 Task: Copy the link of Treehouse in Port Angeles, Washington, United States to share the place.
Action: Mouse moved to (310, 172)
Screenshot: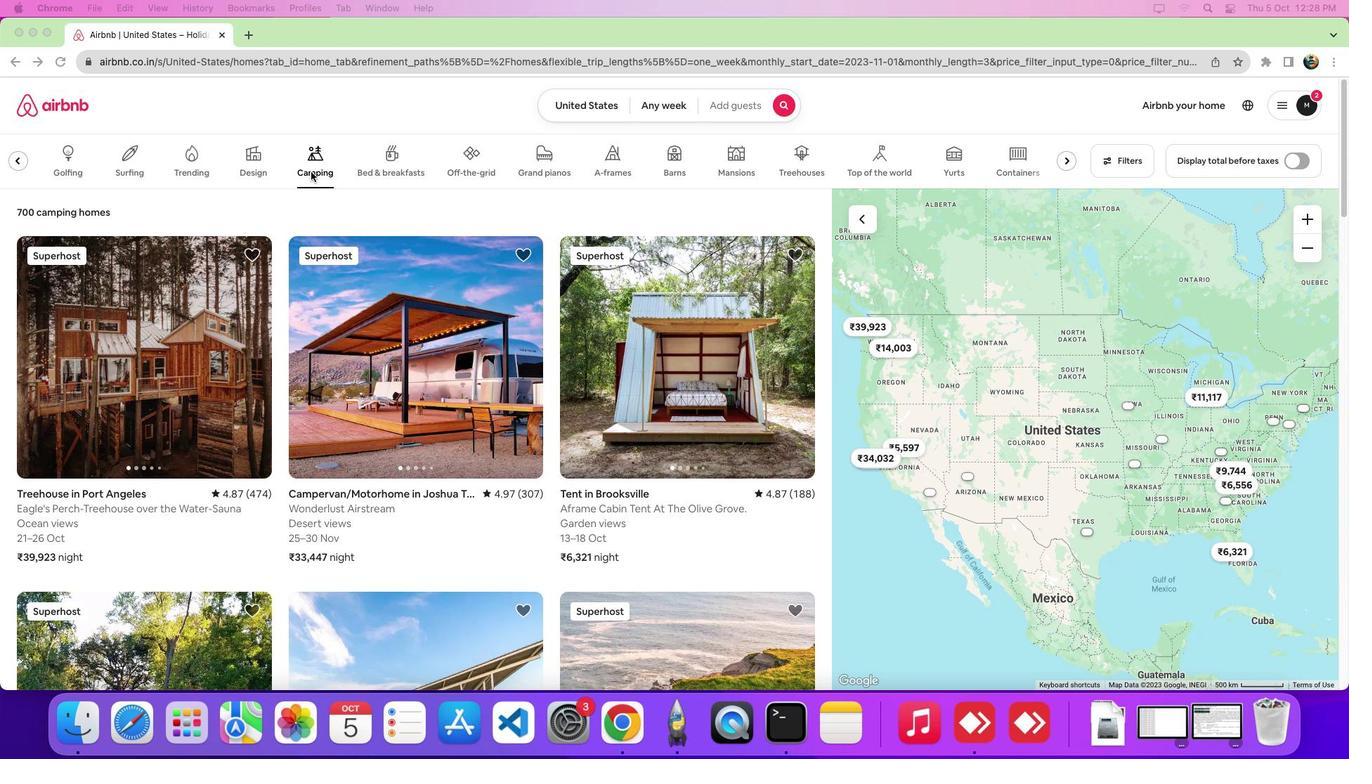 
Action: Mouse pressed left at (310, 172)
Screenshot: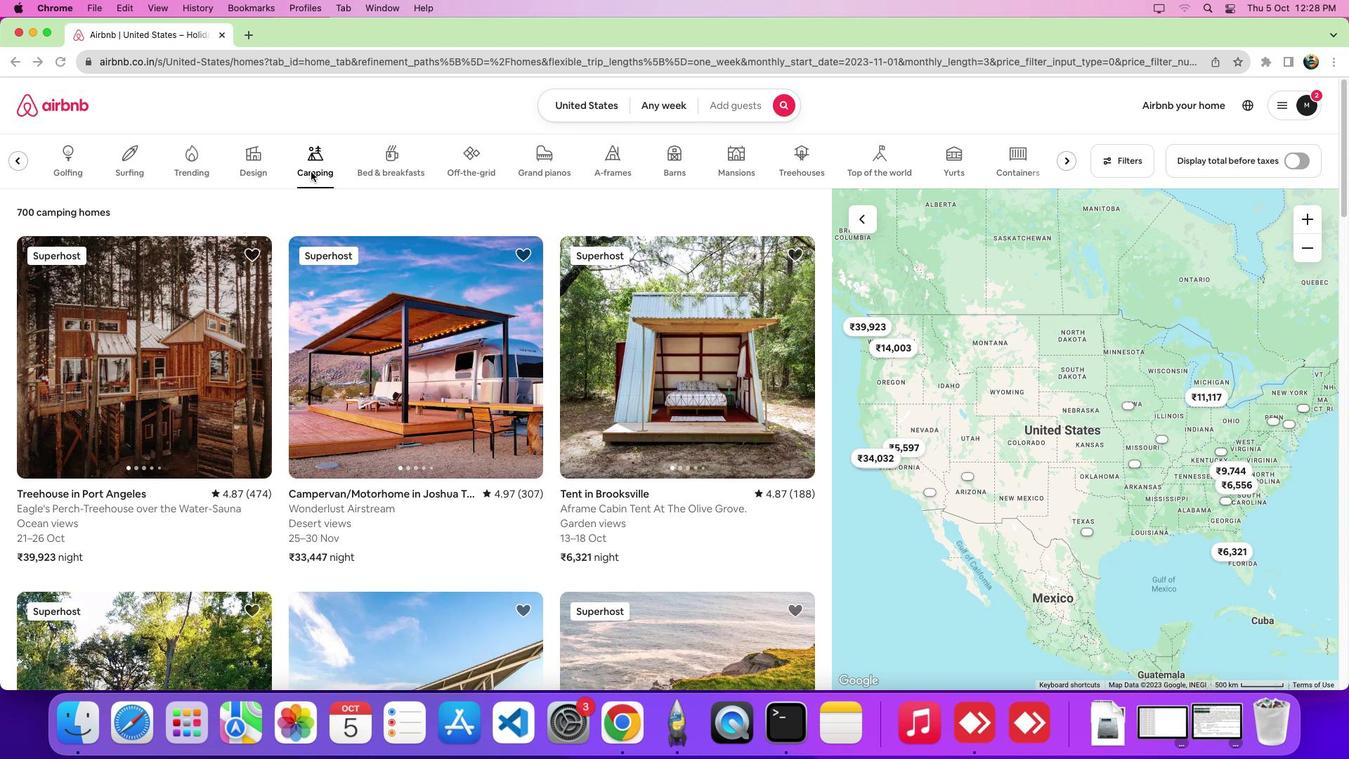 
Action: Mouse moved to (156, 404)
Screenshot: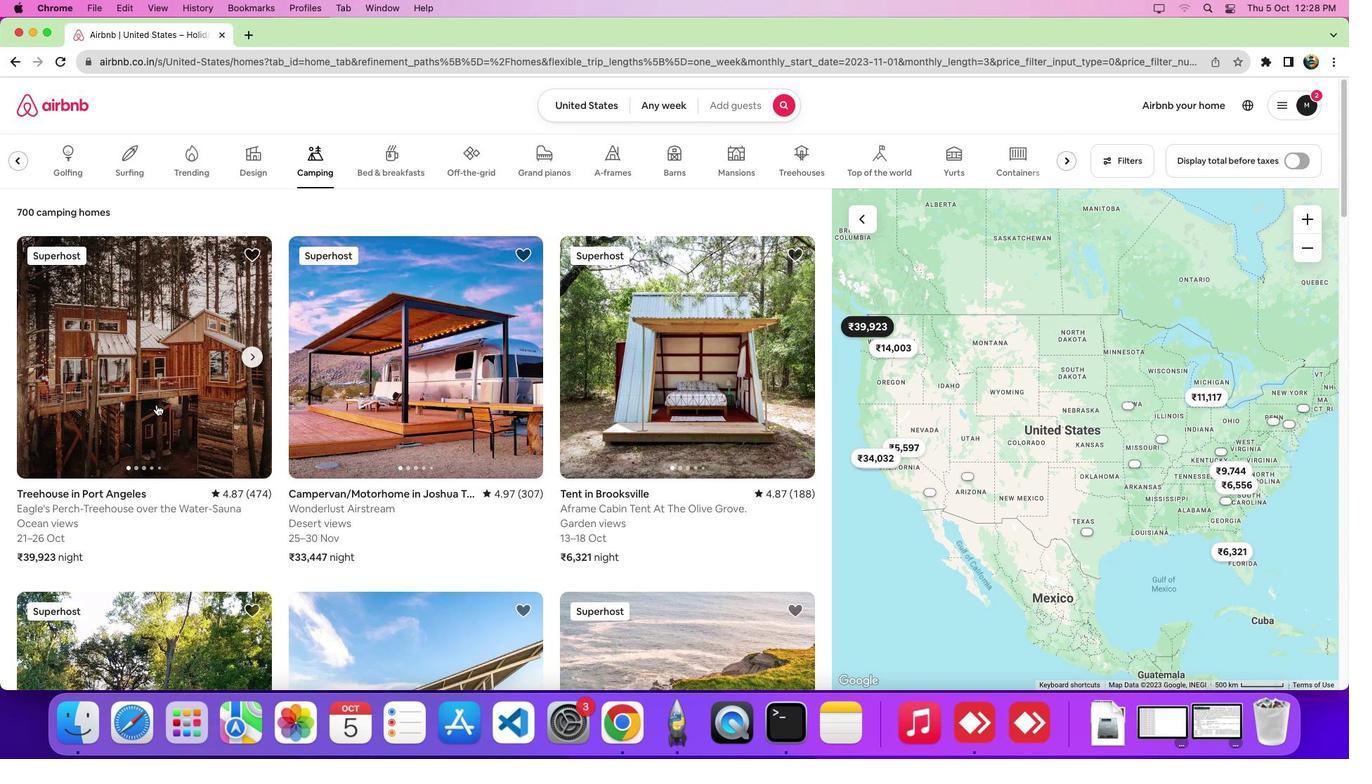 
Action: Mouse pressed left at (156, 404)
Screenshot: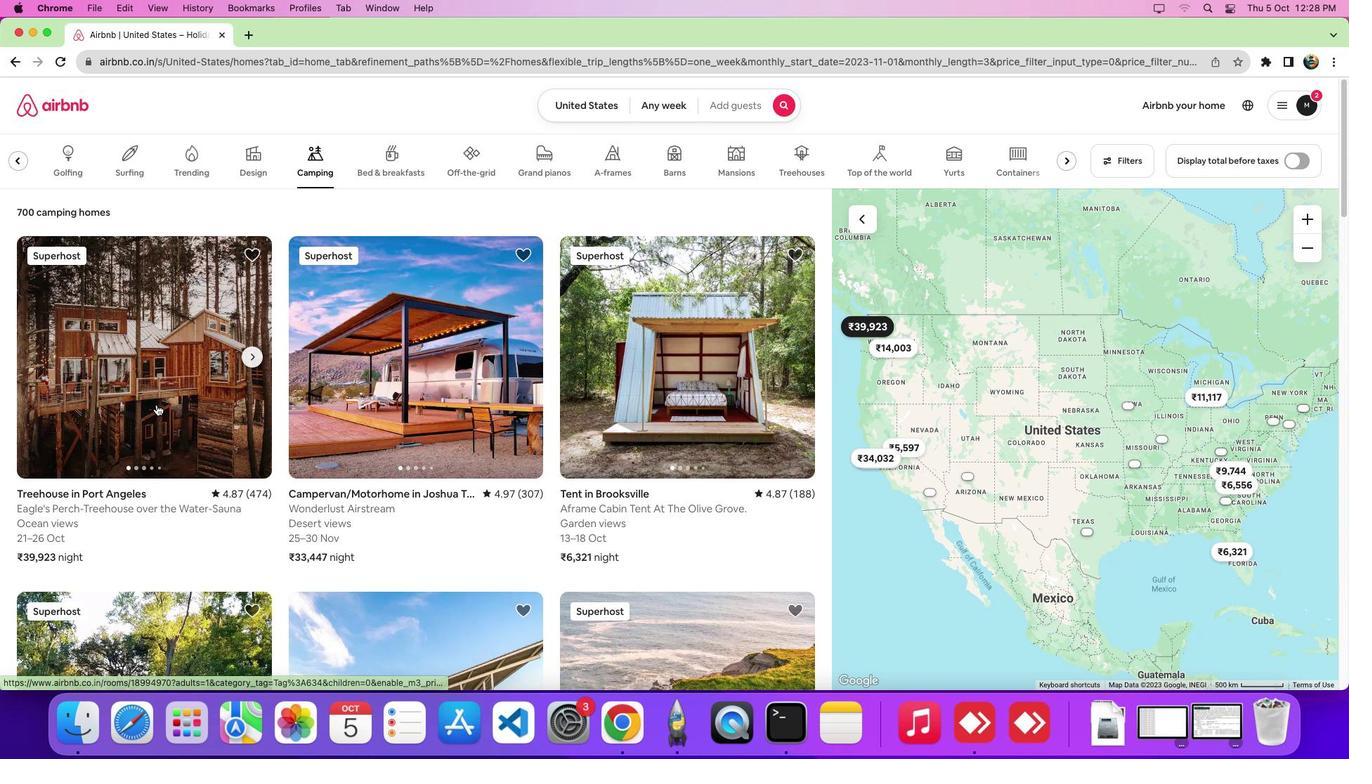 
Action: Mouse moved to (999, 164)
Screenshot: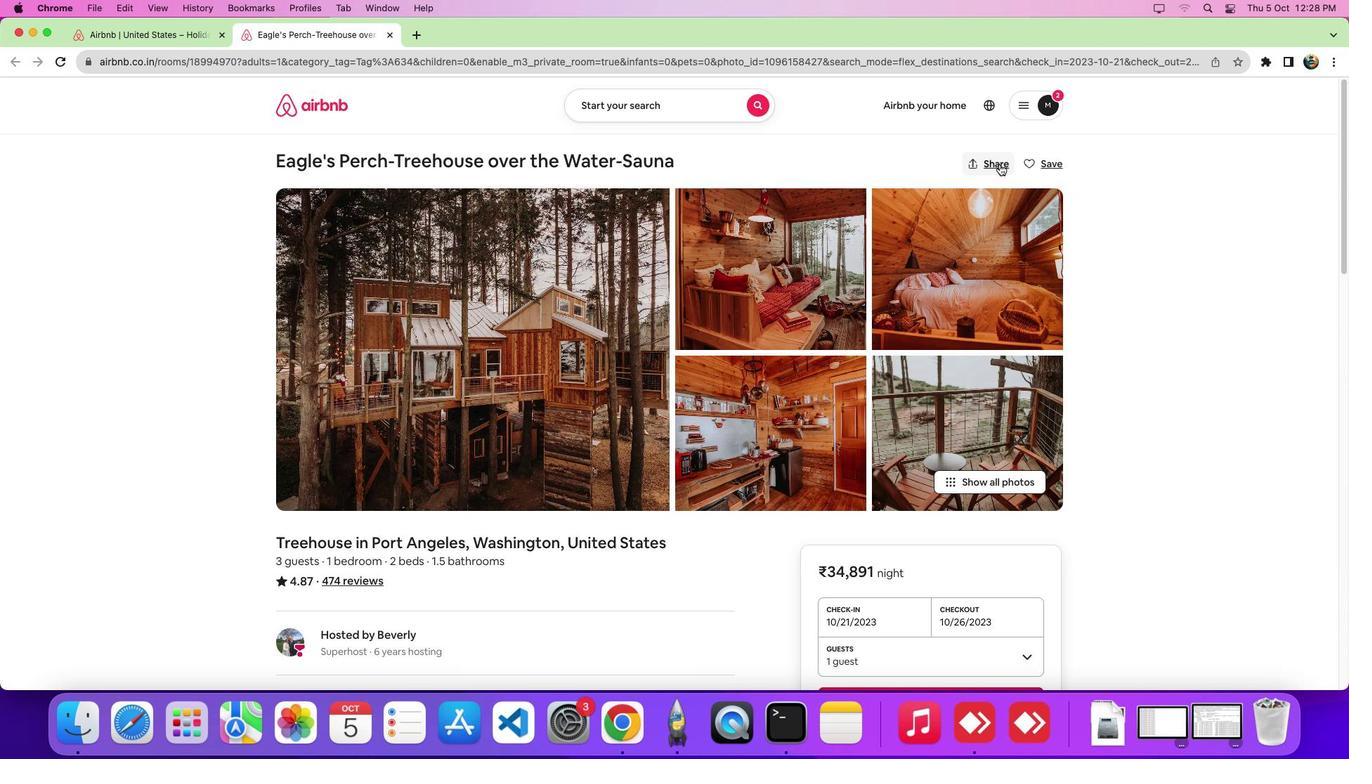 
Action: Mouse pressed left at (999, 164)
Screenshot: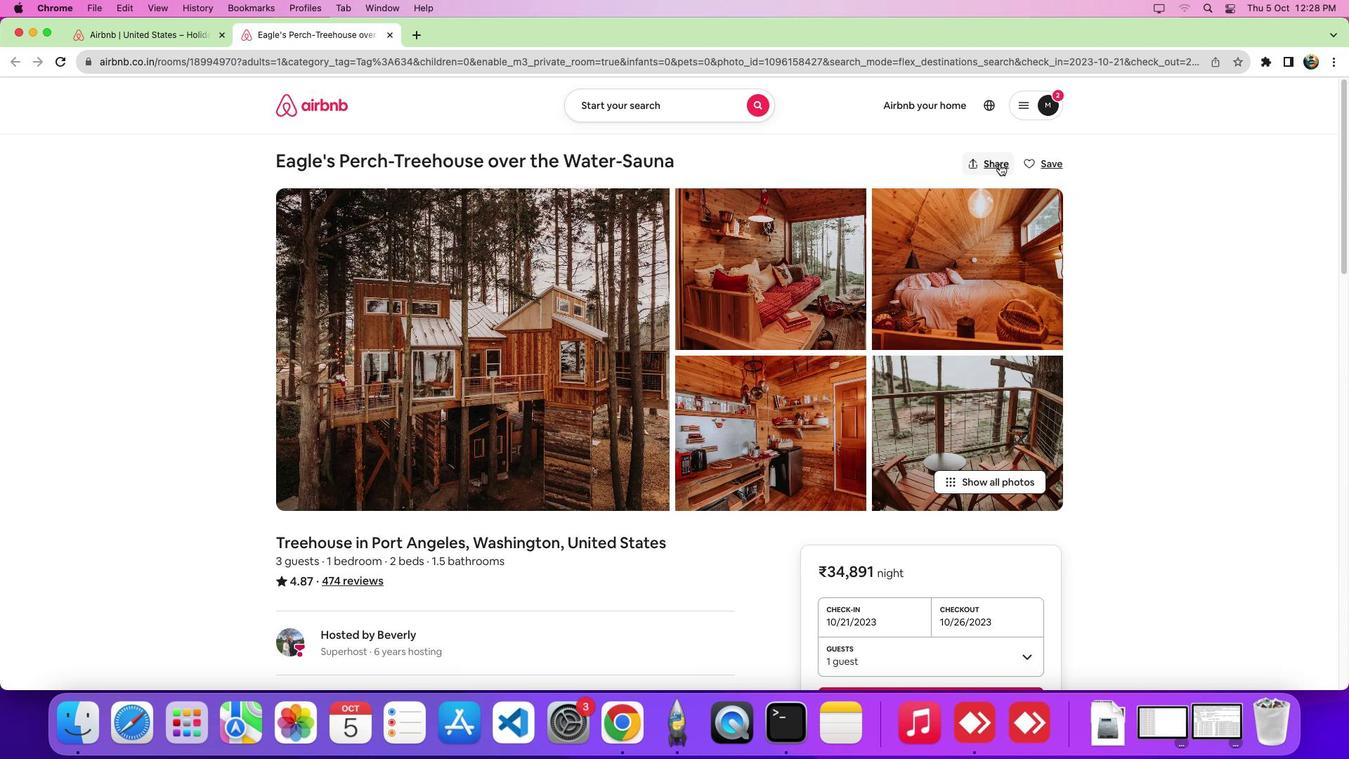 
Action: Mouse moved to (582, 357)
Screenshot: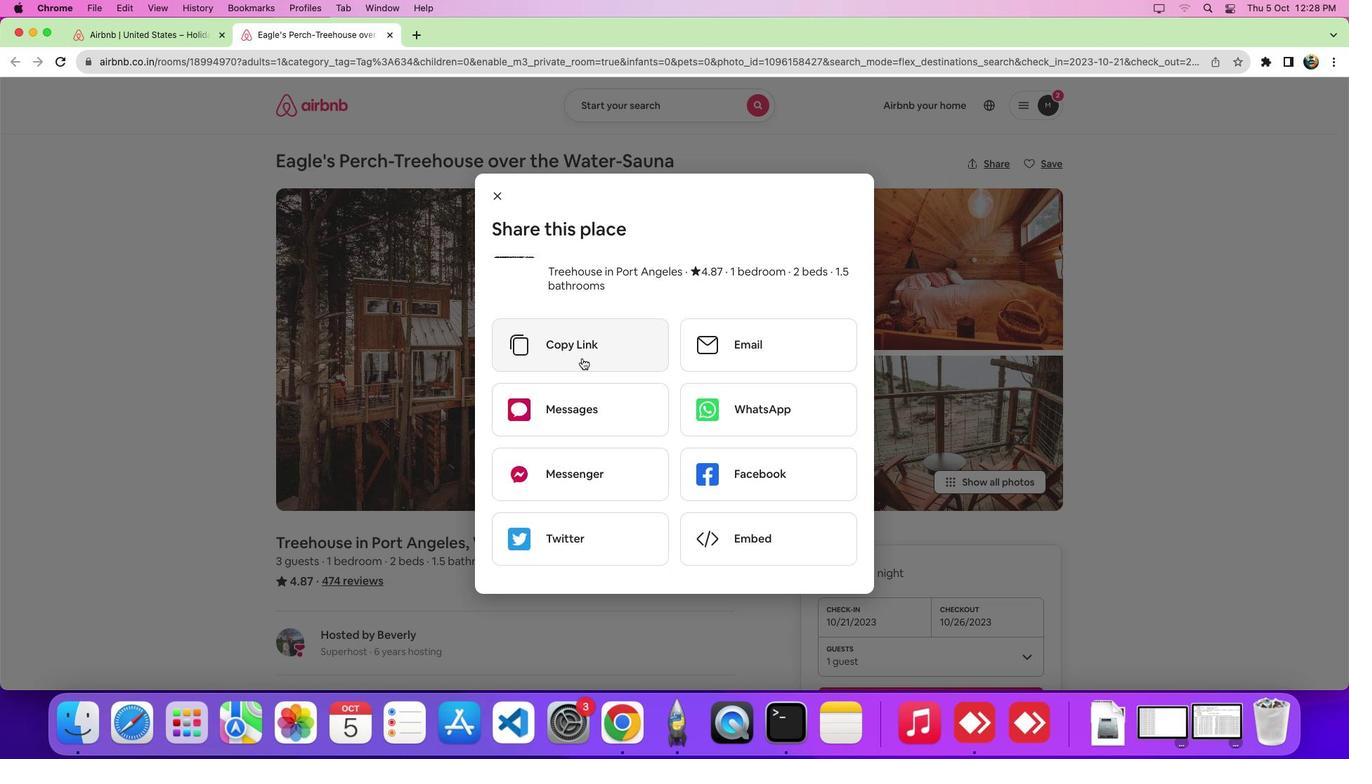 
Action: Mouse pressed left at (582, 357)
Screenshot: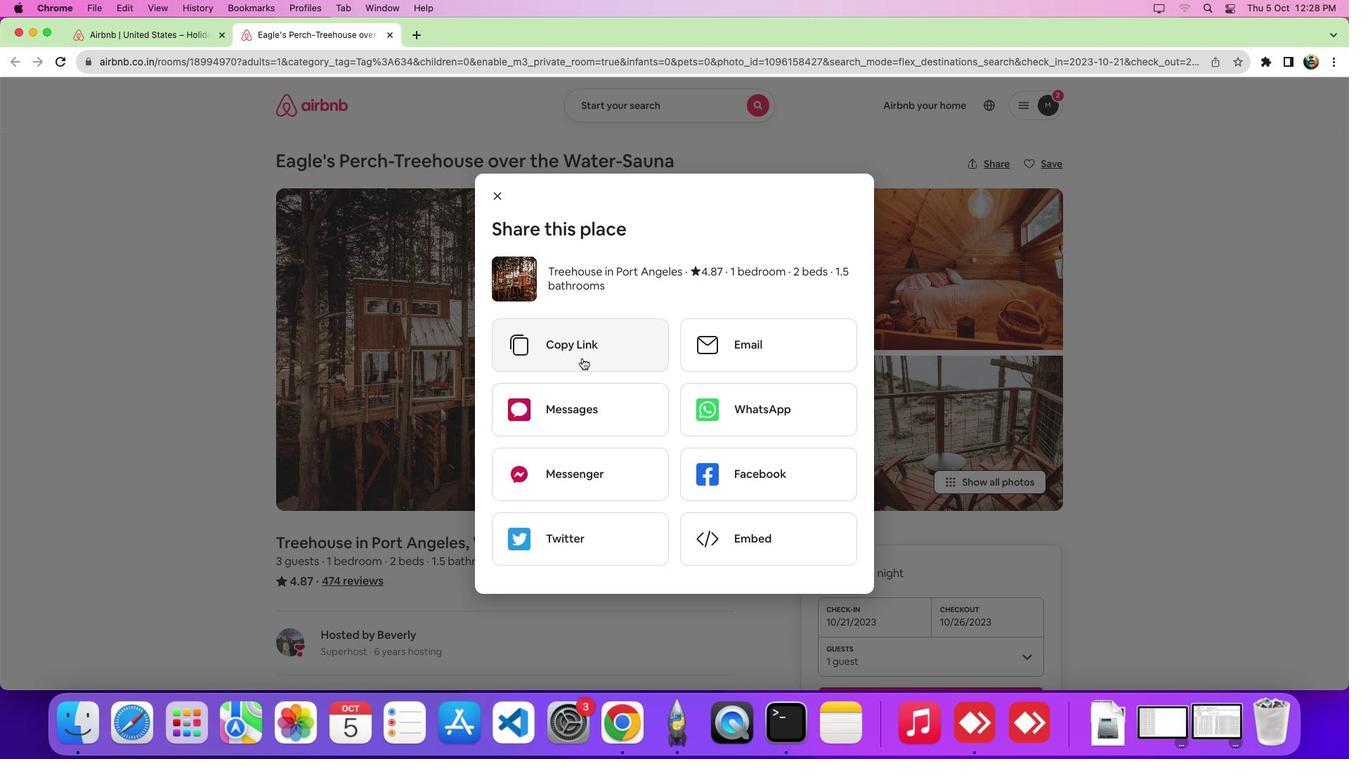 
